 Task: Change the interface settings for auto-raising the interface to never.
Action: Mouse moved to (102, 12)
Screenshot: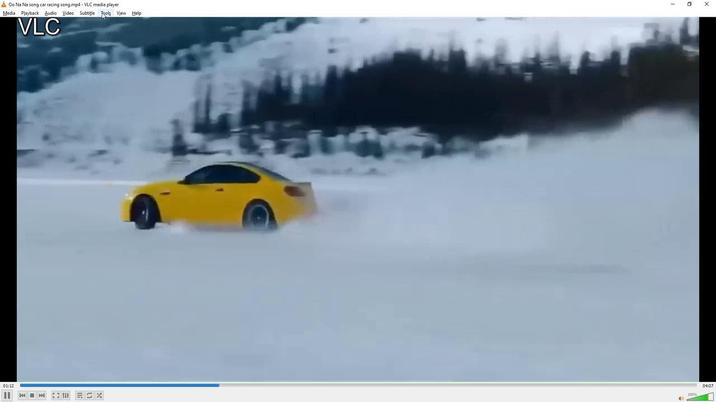 
Action: Mouse pressed left at (102, 12)
Screenshot: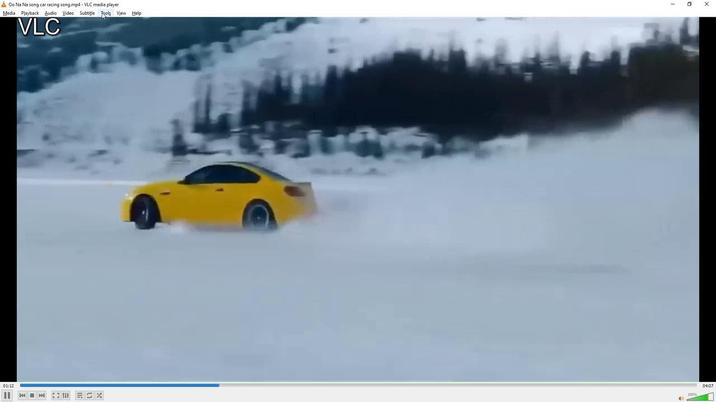 
Action: Mouse moved to (125, 102)
Screenshot: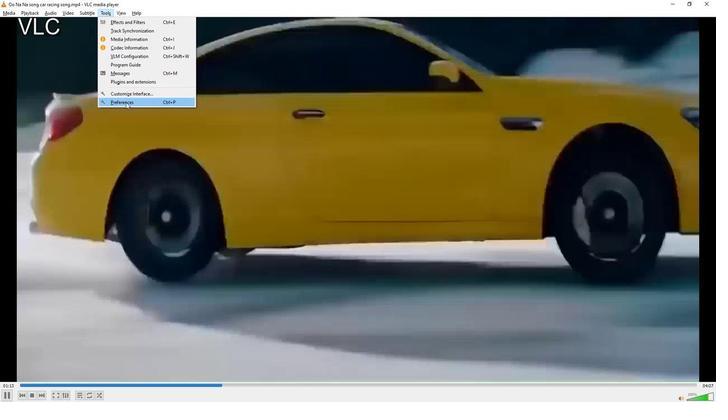
Action: Mouse pressed left at (125, 102)
Screenshot: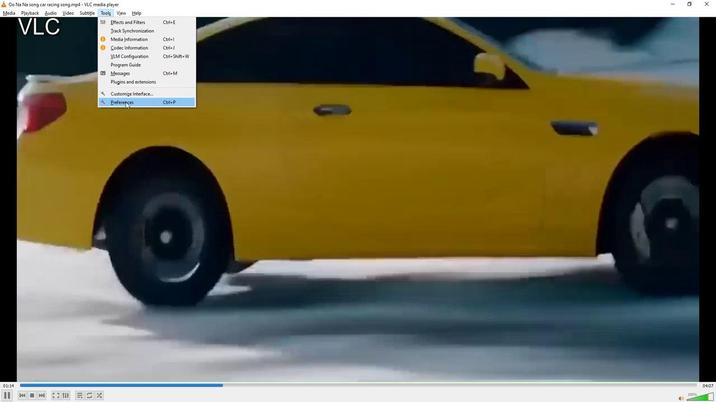 
Action: Mouse moved to (483, 219)
Screenshot: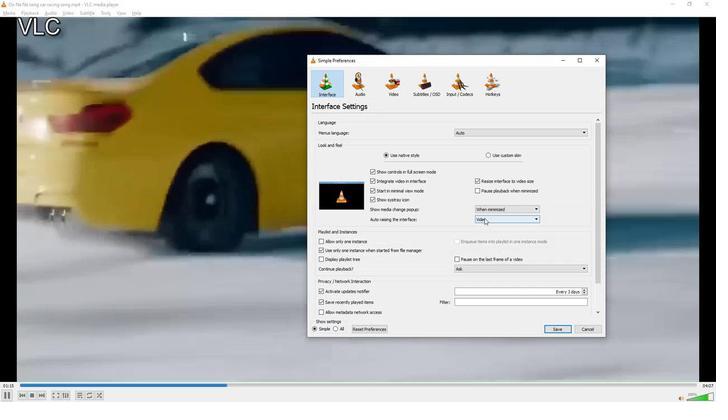 
Action: Mouse pressed left at (483, 219)
Screenshot: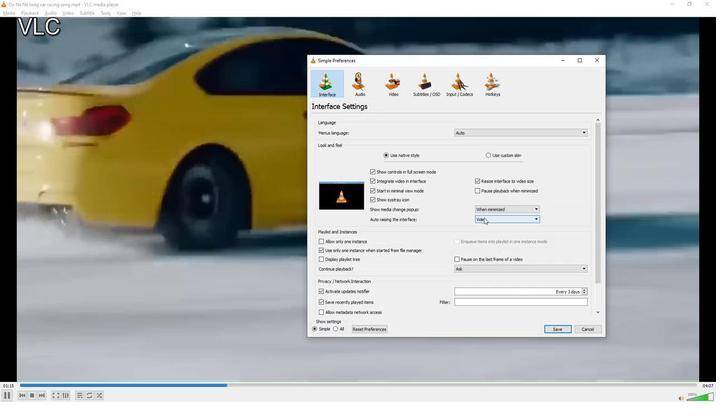 
Action: Mouse moved to (481, 226)
Screenshot: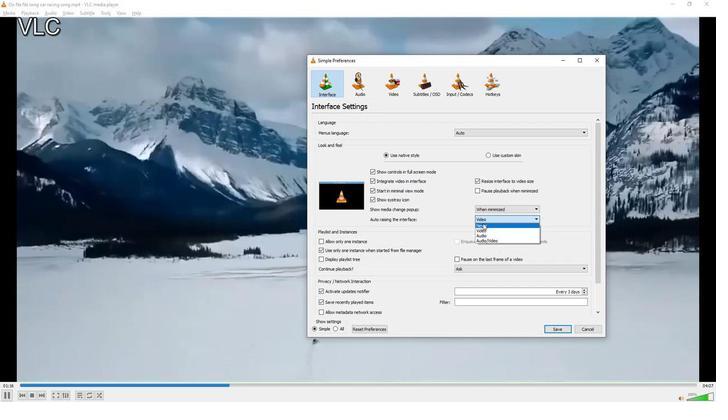 
Action: Mouse pressed left at (481, 226)
Screenshot: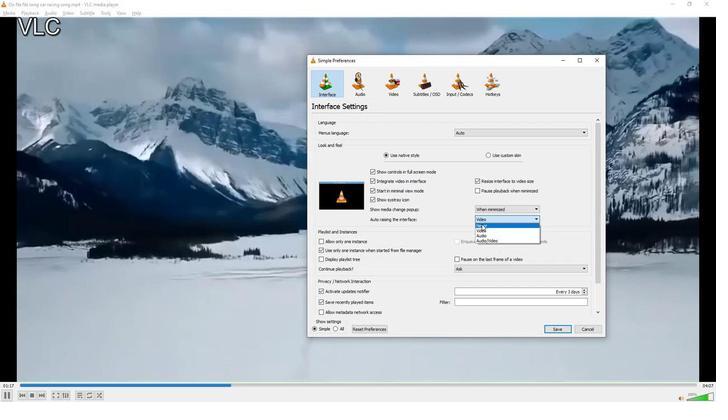 
Action: Mouse moved to (587, 221)
Screenshot: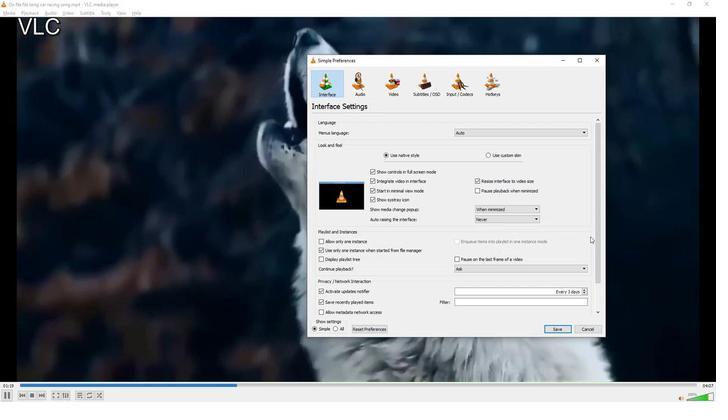 
